 Task: Use the formula "IMCSC" in spreadsheet "Project portfolio".
Action: Mouse moved to (606, 96)
Screenshot: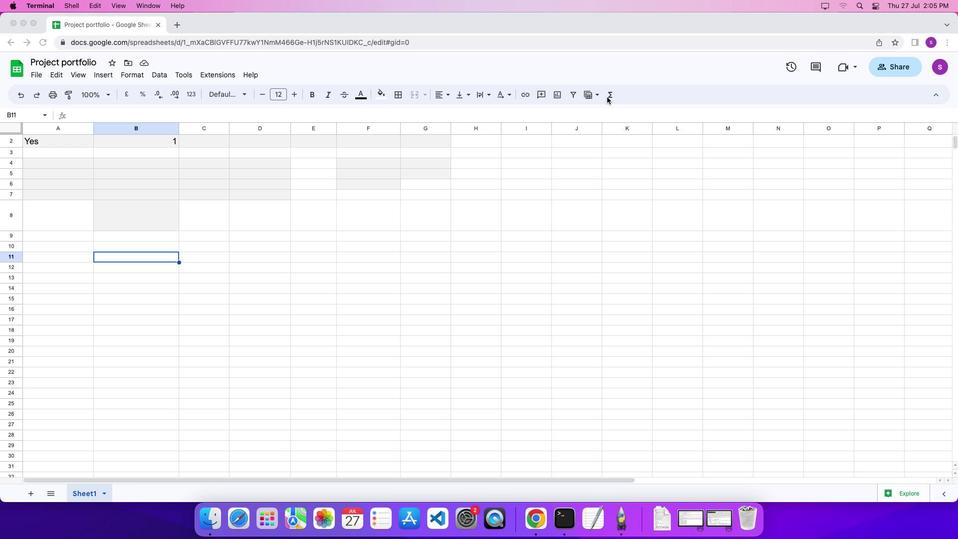 
Action: Mouse pressed left at (606, 96)
Screenshot: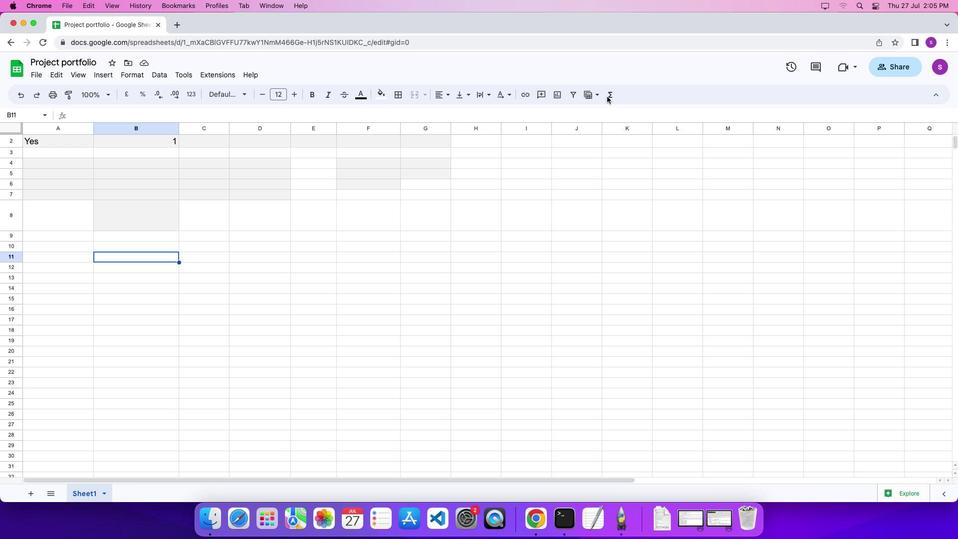 
Action: Mouse moved to (609, 97)
Screenshot: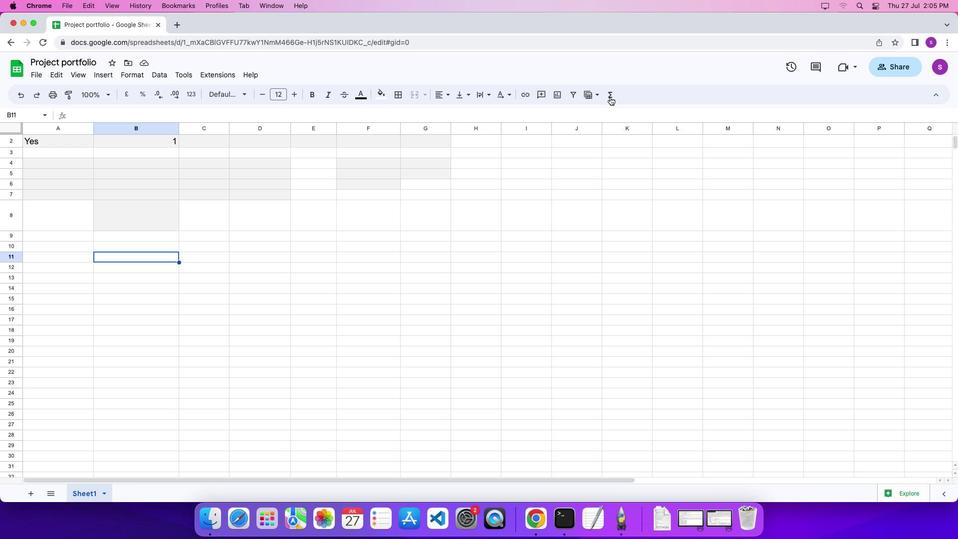 
Action: Mouse pressed left at (609, 97)
Screenshot: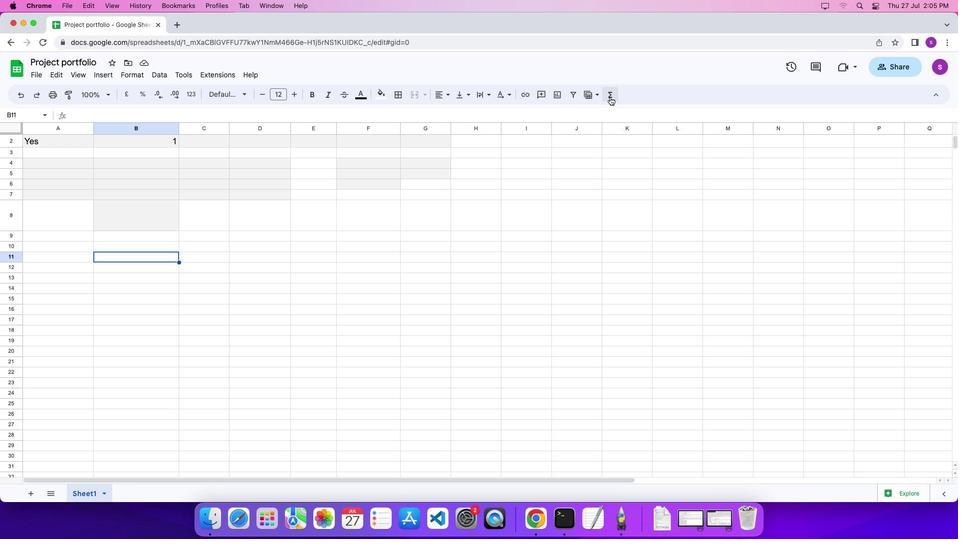 
Action: Mouse moved to (799, 396)
Screenshot: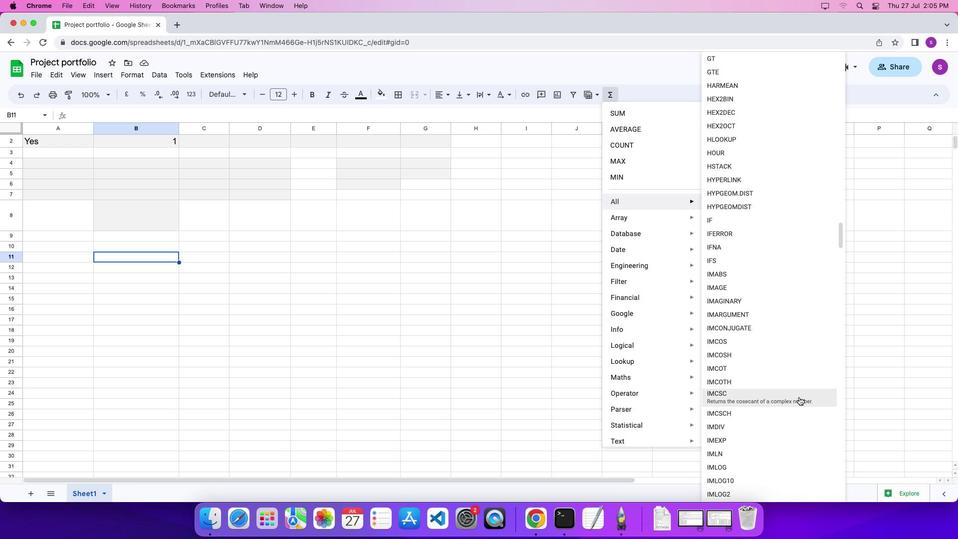 
Action: Mouse pressed left at (799, 396)
Screenshot: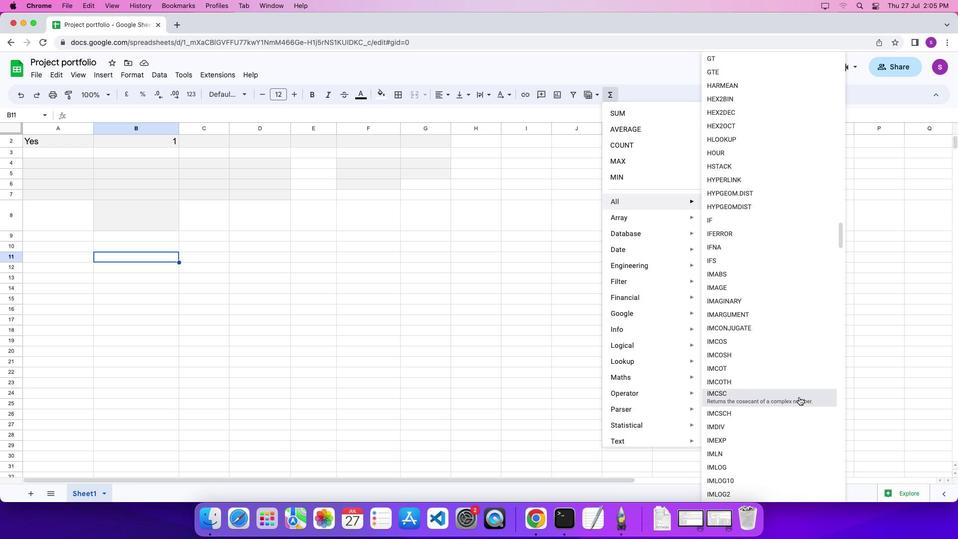
Action: Mouse moved to (563, 285)
Screenshot: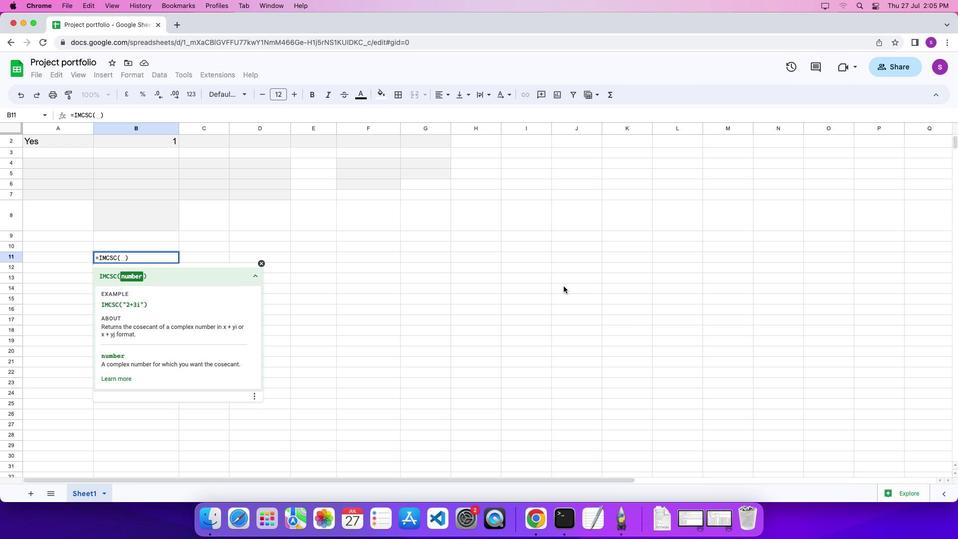 
Action: Key pressed Key.shift_r'"''0'Key.backspace'2''+''3''i'Key.shift_r'"'
Screenshot: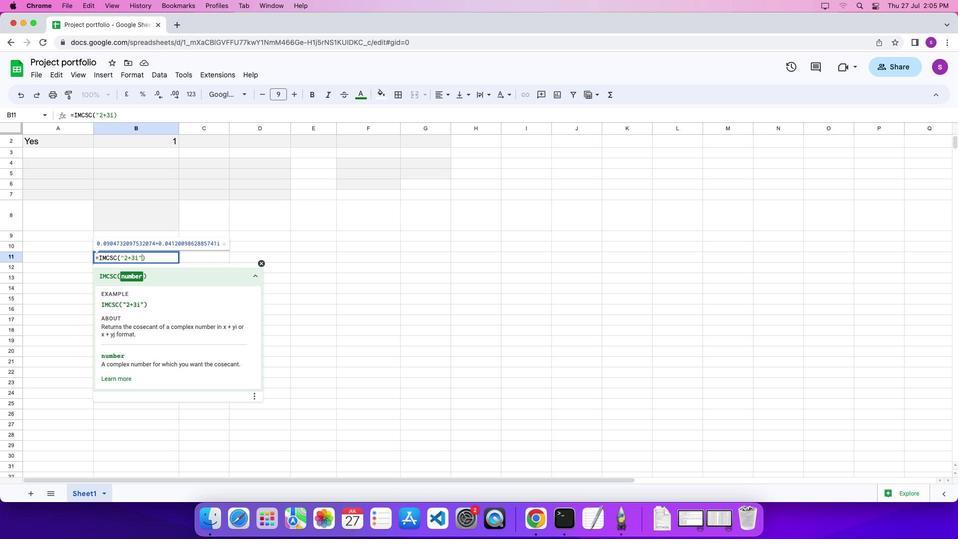 
Action: Mouse moved to (564, 285)
Screenshot: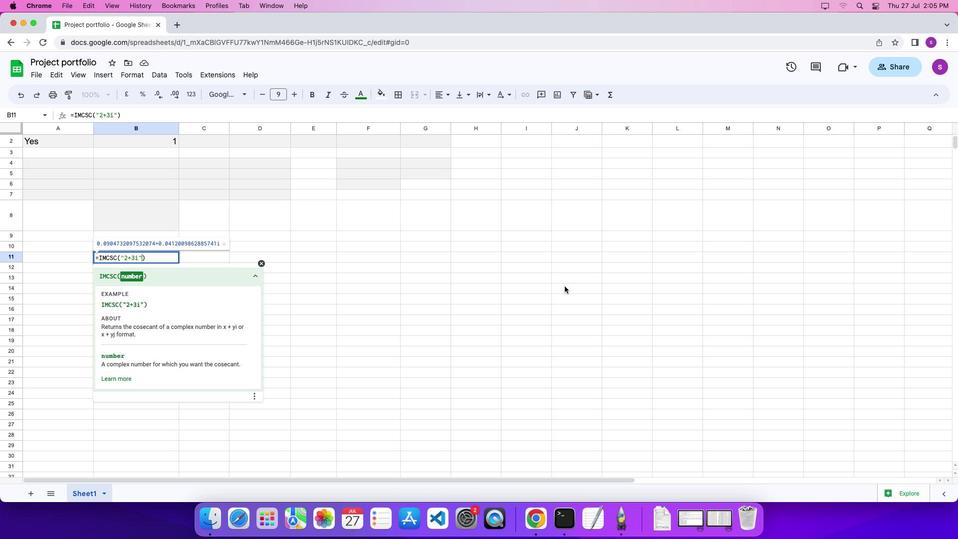 
Action: Key pressed '\x03'
Screenshot: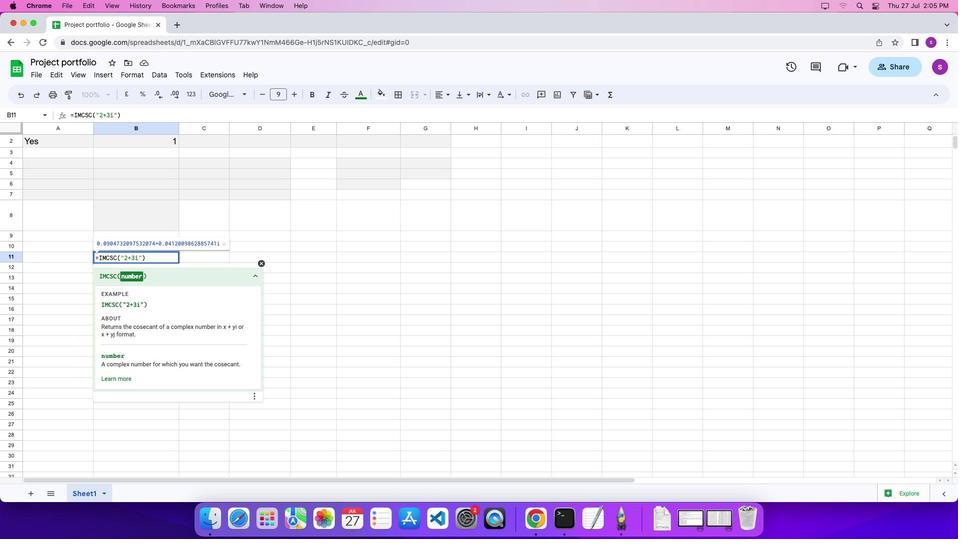 
